 Task: Create a rule from the Routing list, Task moved to a section -> Set Priority in the project BroaderVision , set the section as To-Do and set the priority of the task as  High
Action: Mouse moved to (940, 82)
Screenshot: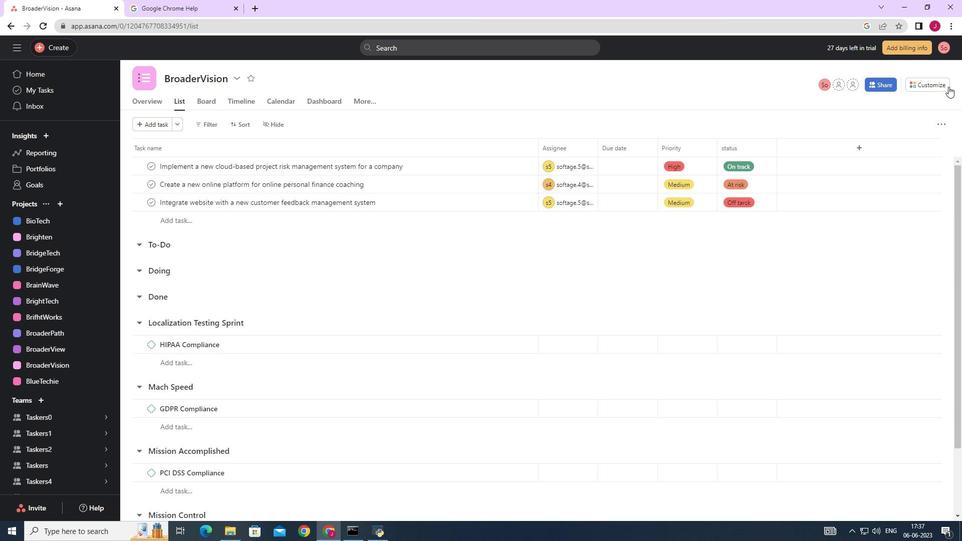 
Action: Mouse pressed left at (940, 82)
Screenshot: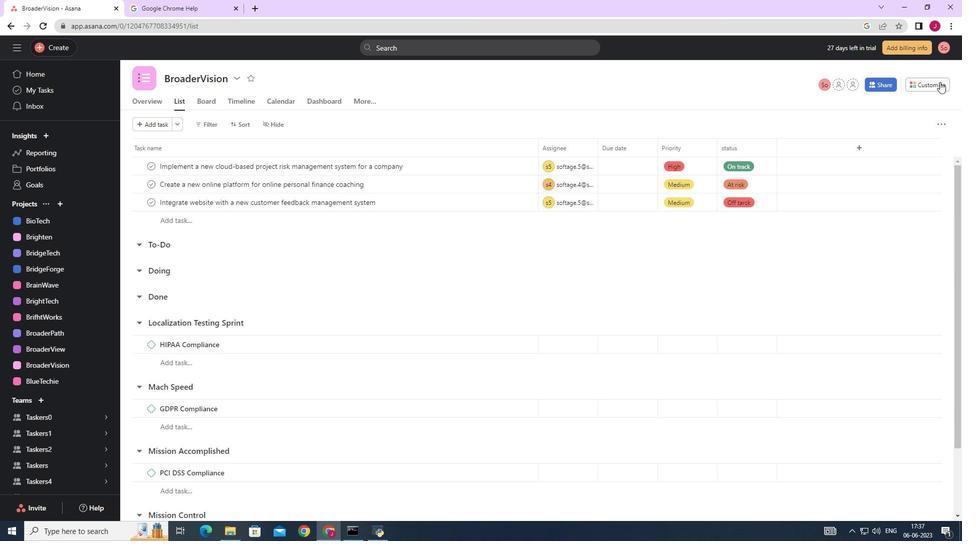 
Action: Mouse moved to (745, 223)
Screenshot: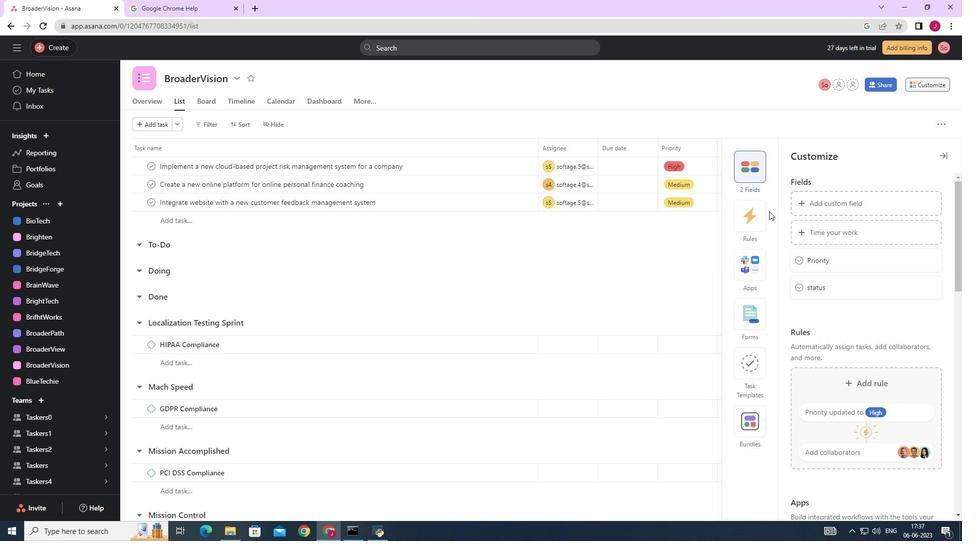 
Action: Mouse pressed left at (745, 223)
Screenshot: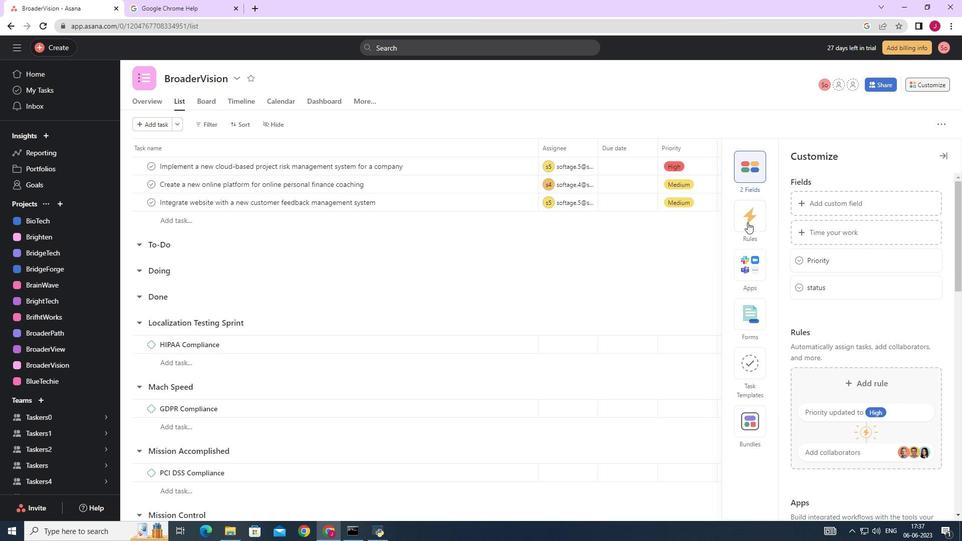 
Action: Mouse moved to (825, 225)
Screenshot: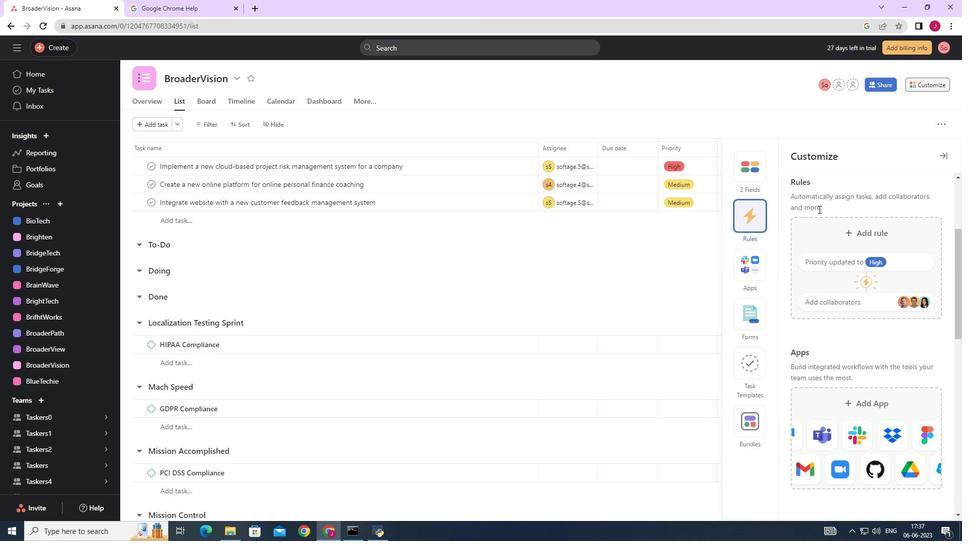 
Action: Mouse pressed left at (825, 225)
Screenshot: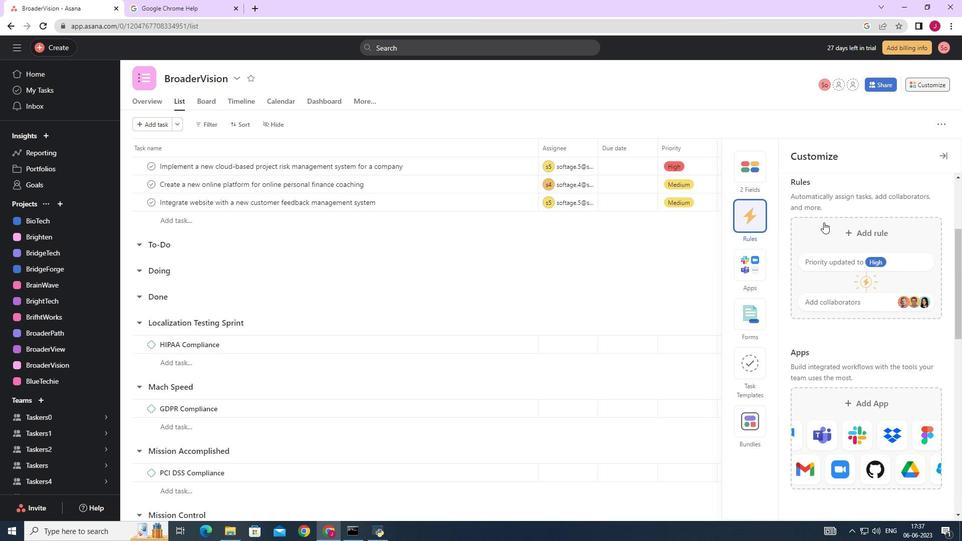 
Action: Mouse moved to (236, 146)
Screenshot: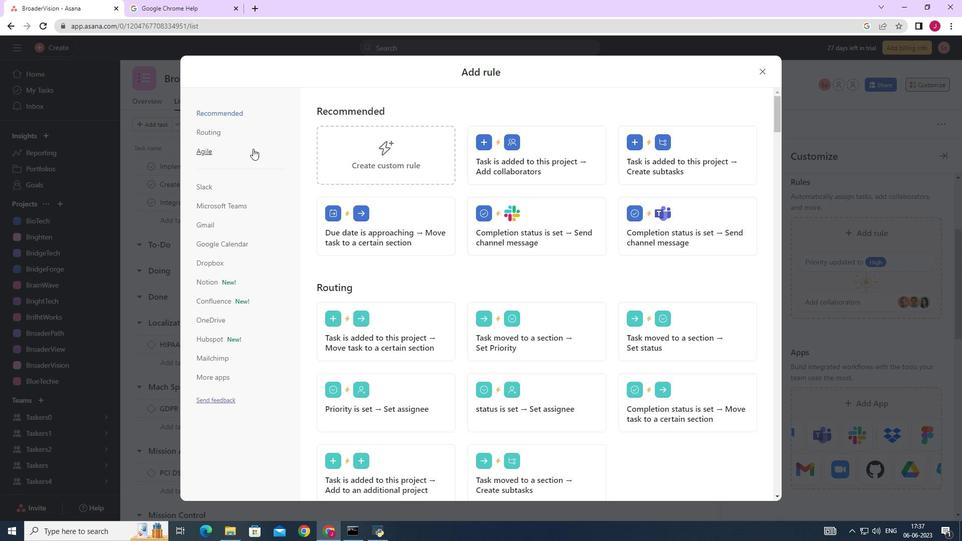 
Action: Mouse pressed left at (236, 146)
Screenshot: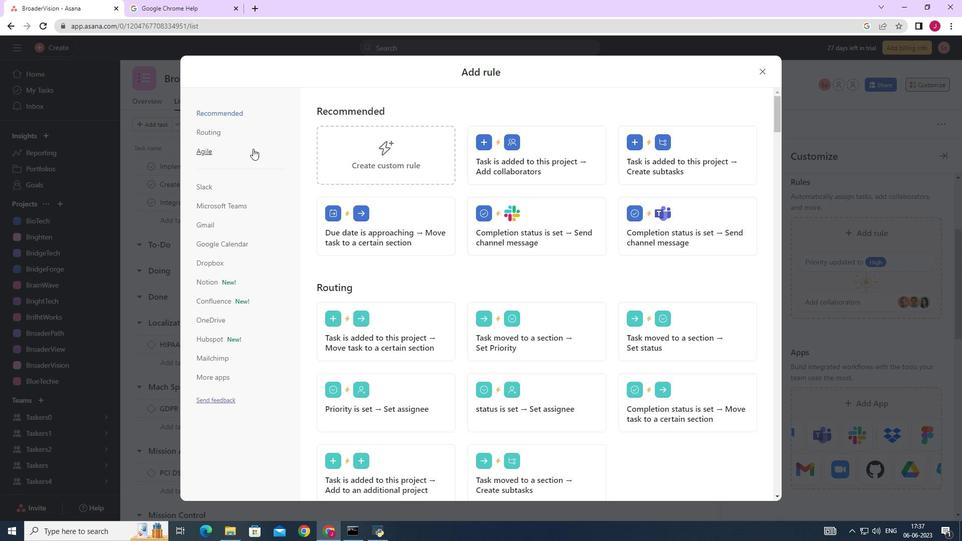 
Action: Mouse moved to (212, 132)
Screenshot: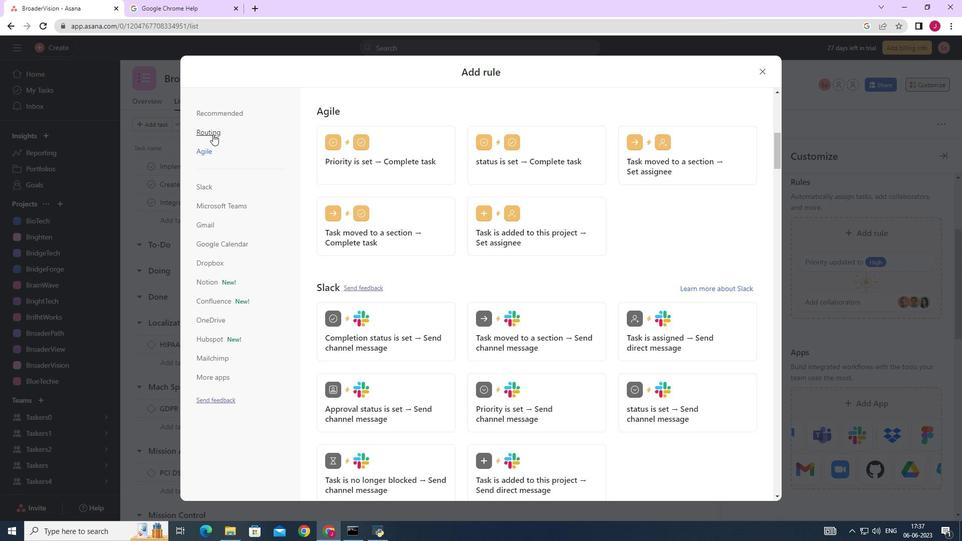 
Action: Mouse pressed left at (212, 132)
Screenshot: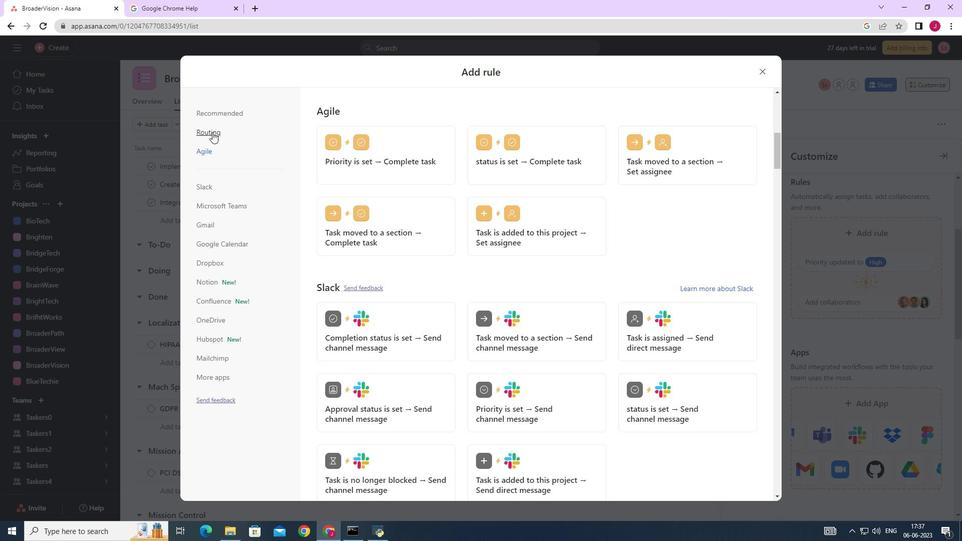 
Action: Mouse moved to (508, 166)
Screenshot: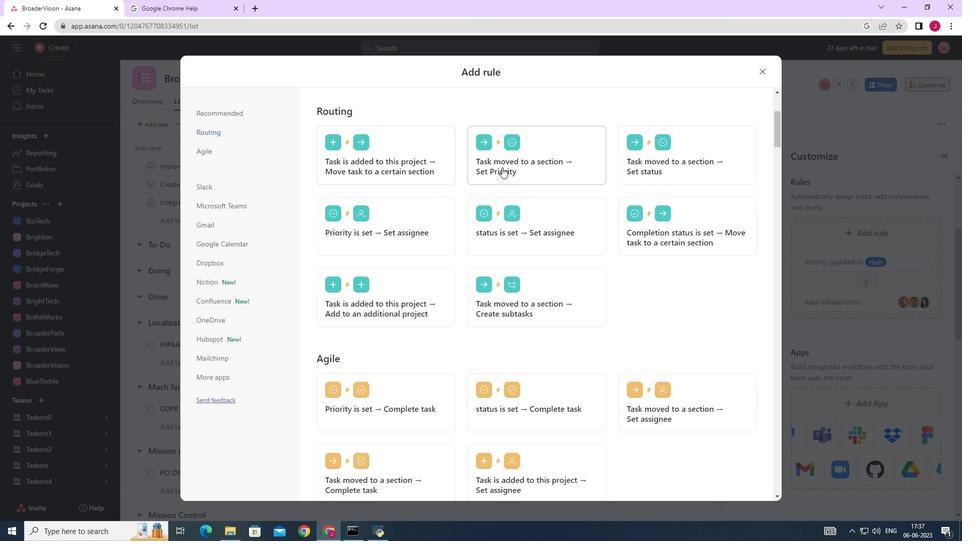 
Action: Mouse pressed left at (508, 166)
Screenshot: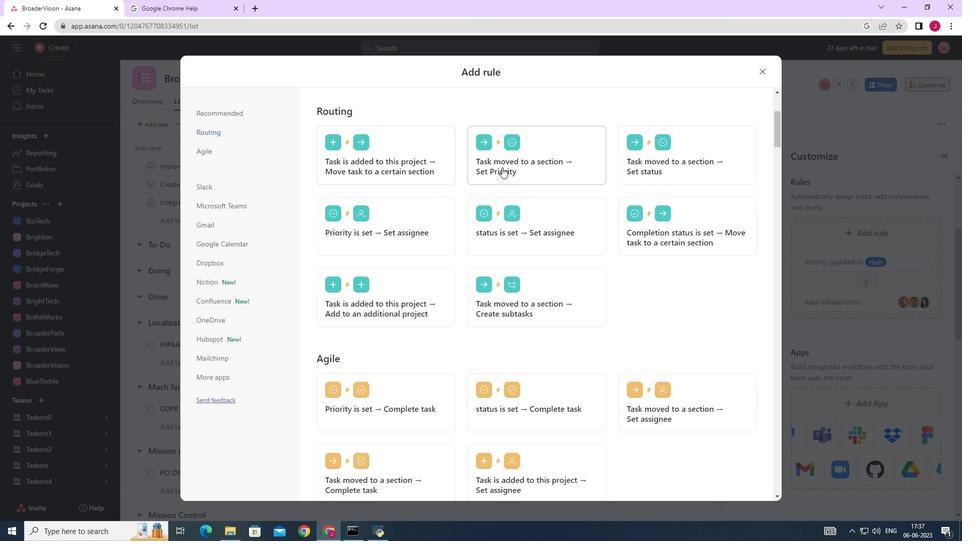 
Action: Mouse moved to (323, 275)
Screenshot: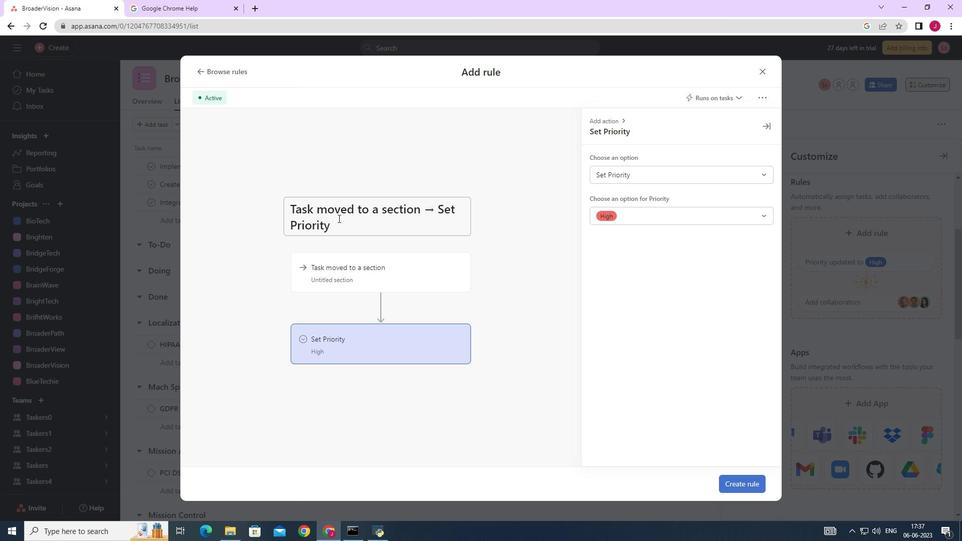 
Action: Mouse pressed left at (323, 275)
Screenshot: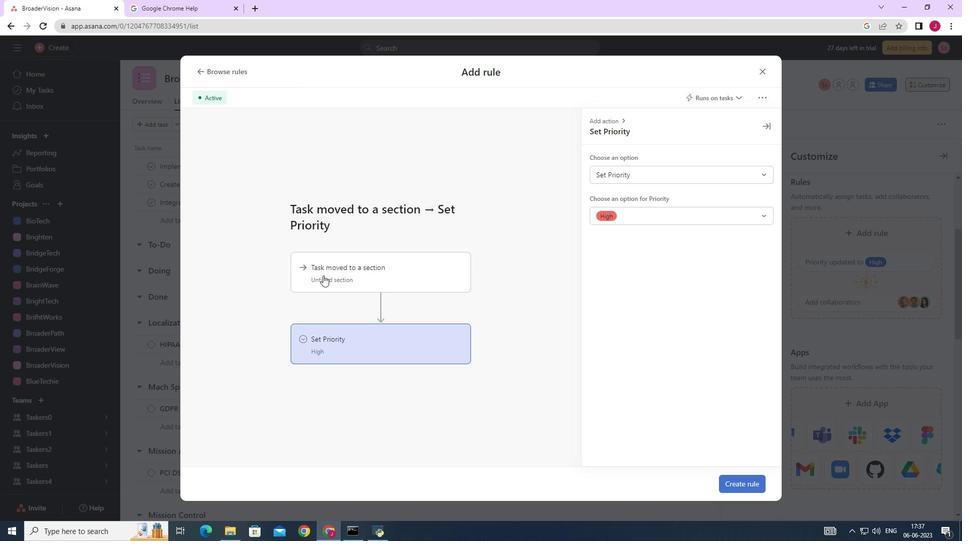 
Action: Mouse moved to (643, 178)
Screenshot: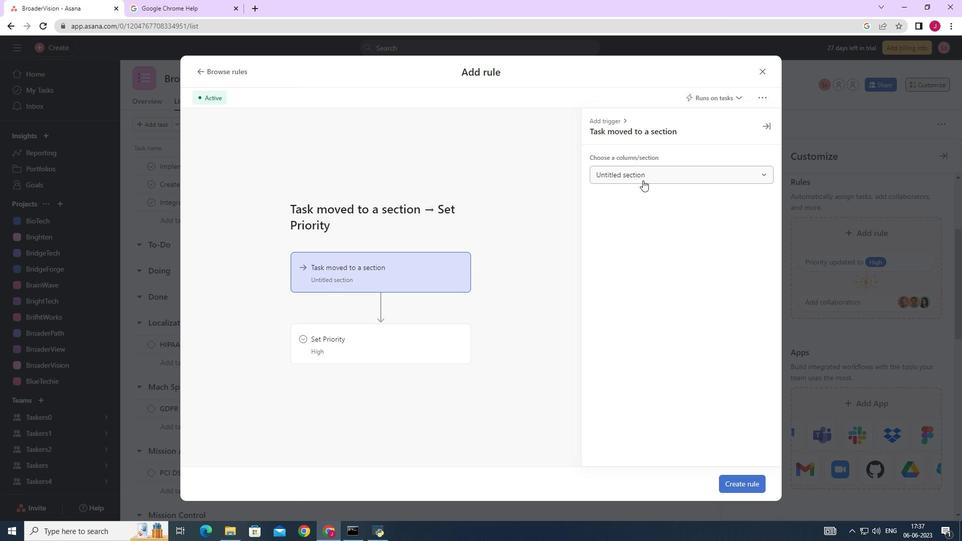 
Action: Mouse pressed left at (643, 178)
Screenshot: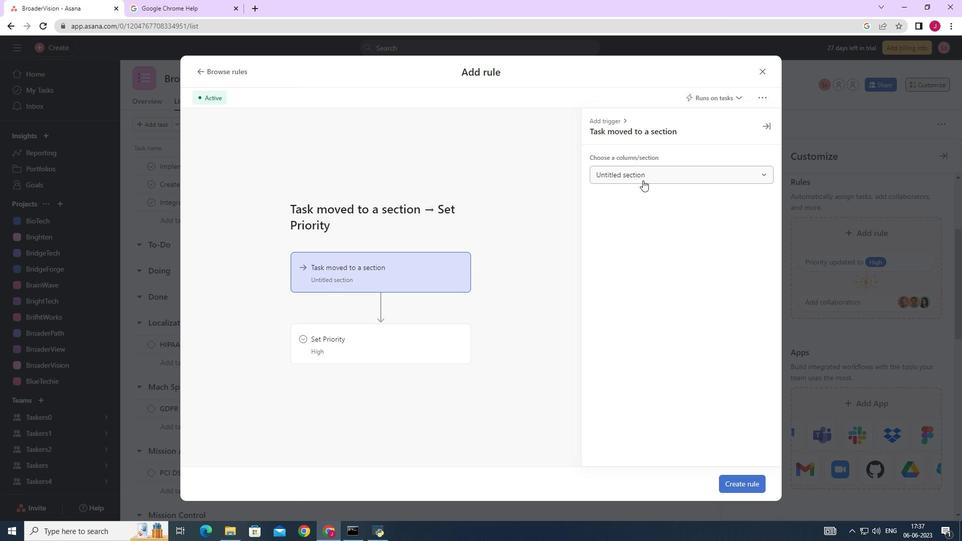 
Action: Mouse moved to (617, 211)
Screenshot: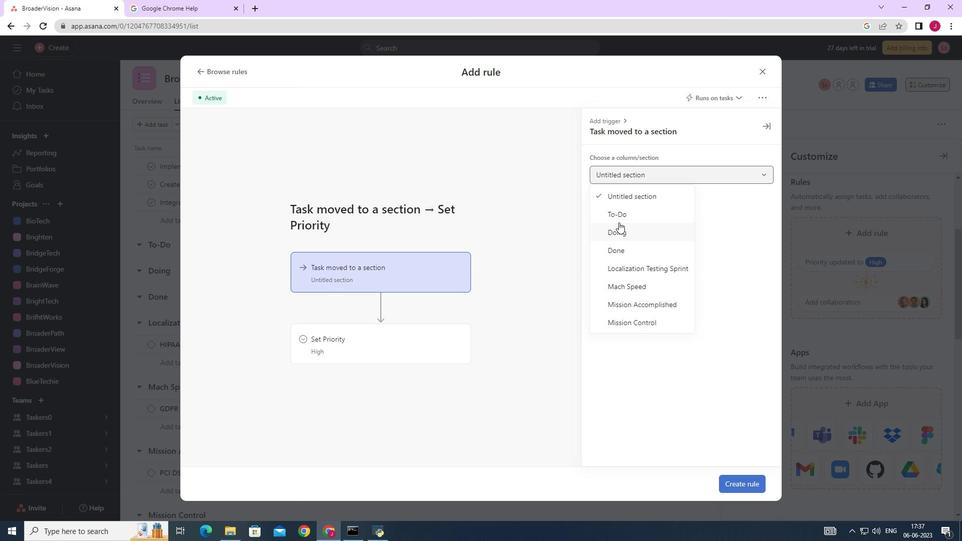 
Action: Mouse pressed left at (617, 211)
Screenshot: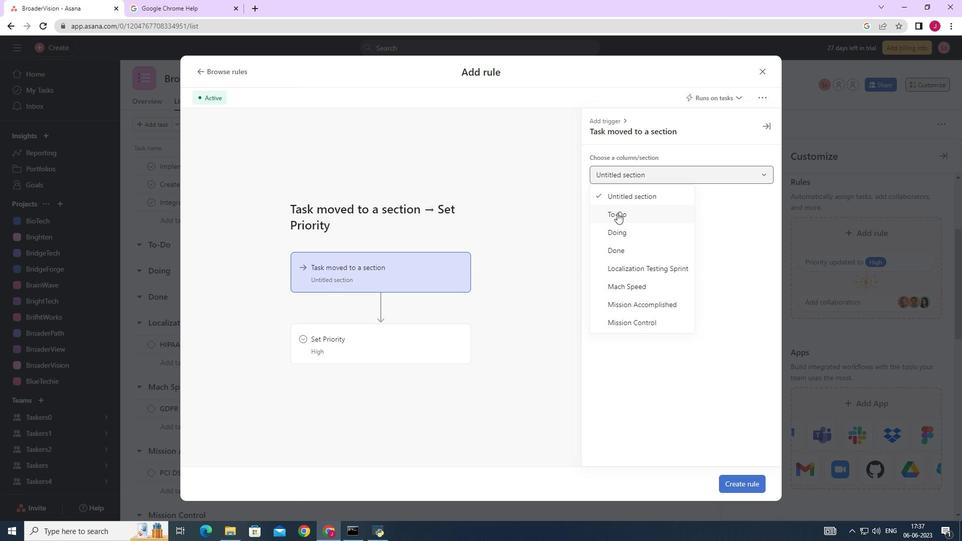 
Action: Mouse moved to (365, 354)
Screenshot: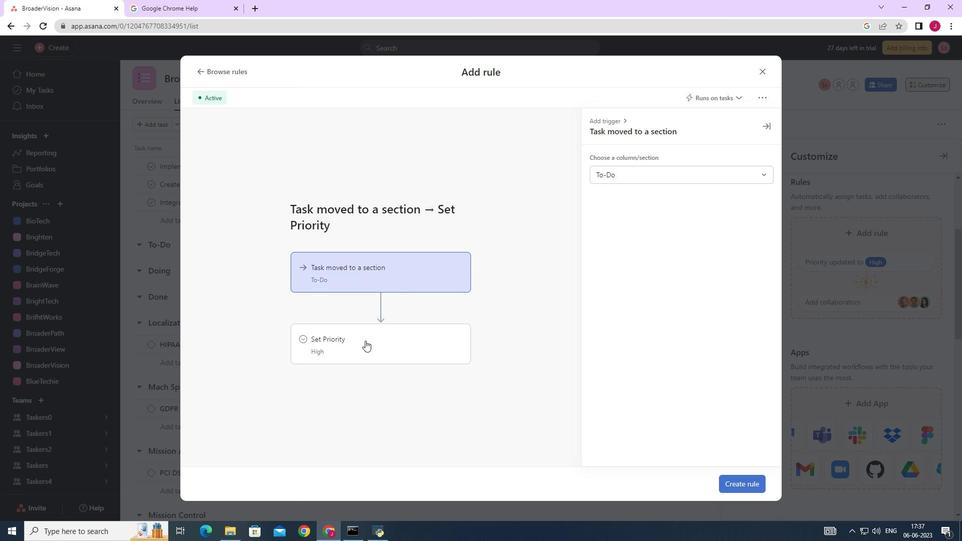 
Action: Mouse pressed left at (365, 354)
Screenshot: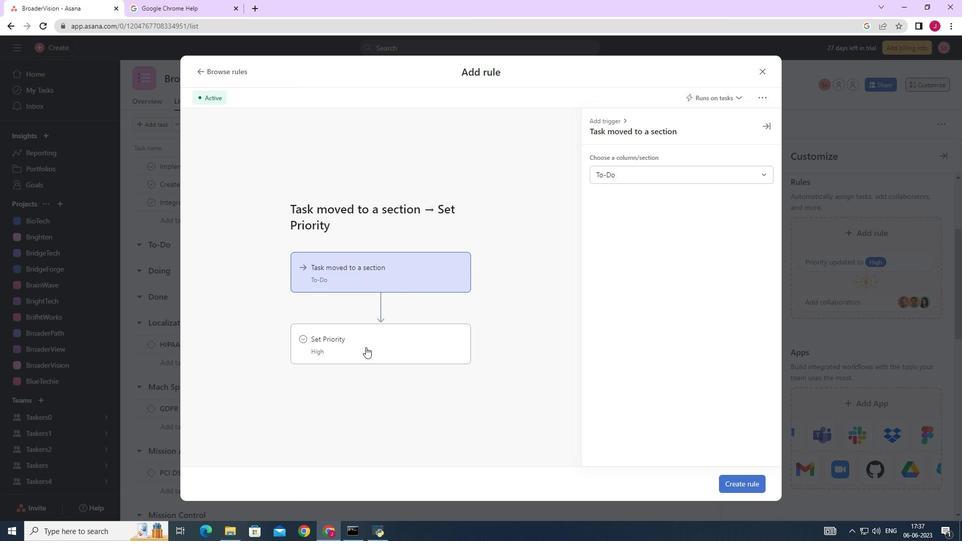 
Action: Mouse moved to (735, 489)
Screenshot: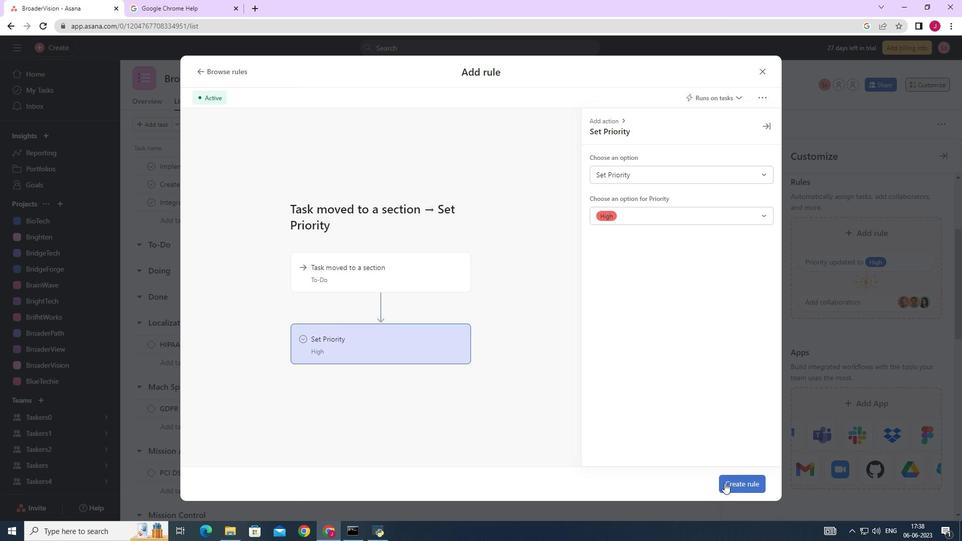 
Action: Mouse pressed left at (735, 489)
Screenshot: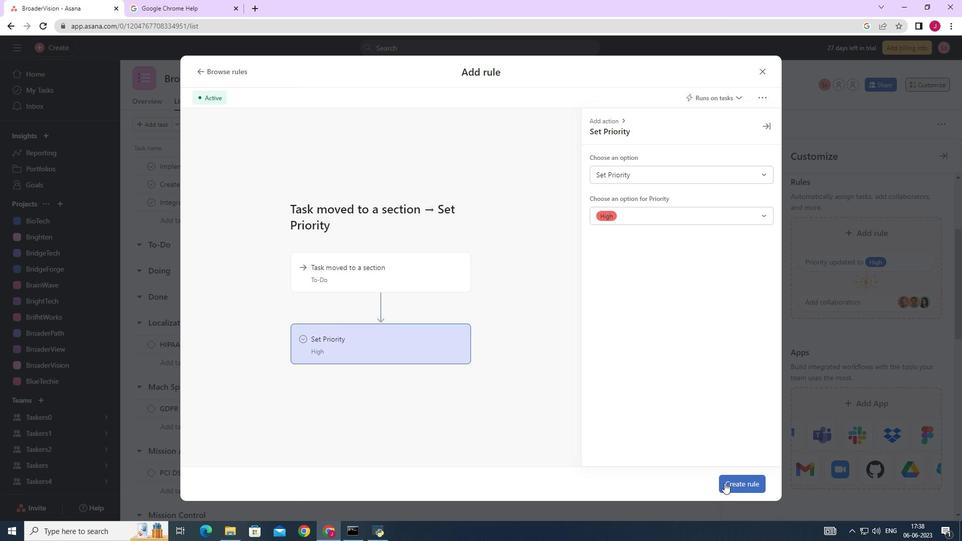 
Action: Mouse moved to (673, 442)
Screenshot: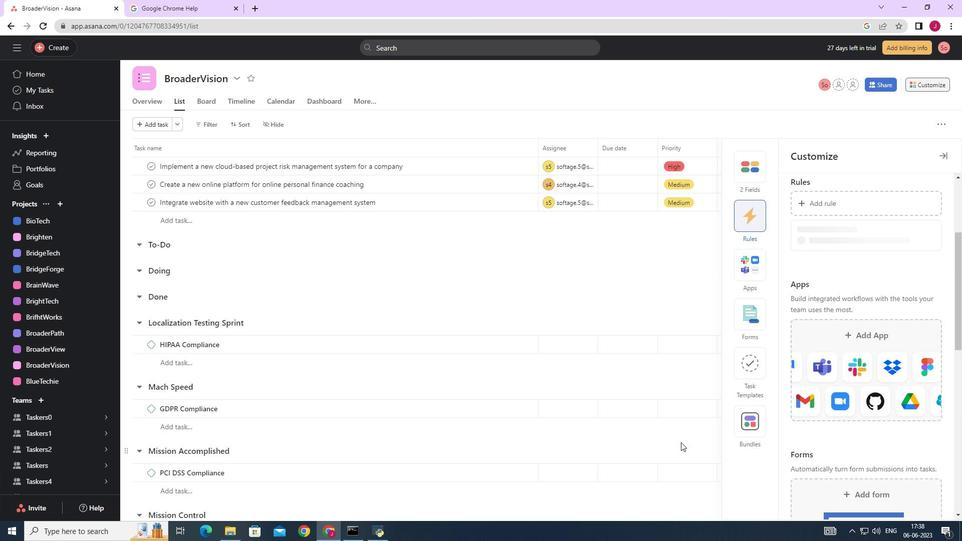
